 Task: Use the formula "ARRAYFORMULA" in spreadsheet "Project protfolio".
Action: Mouse moved to (902, 135)
Screenshot: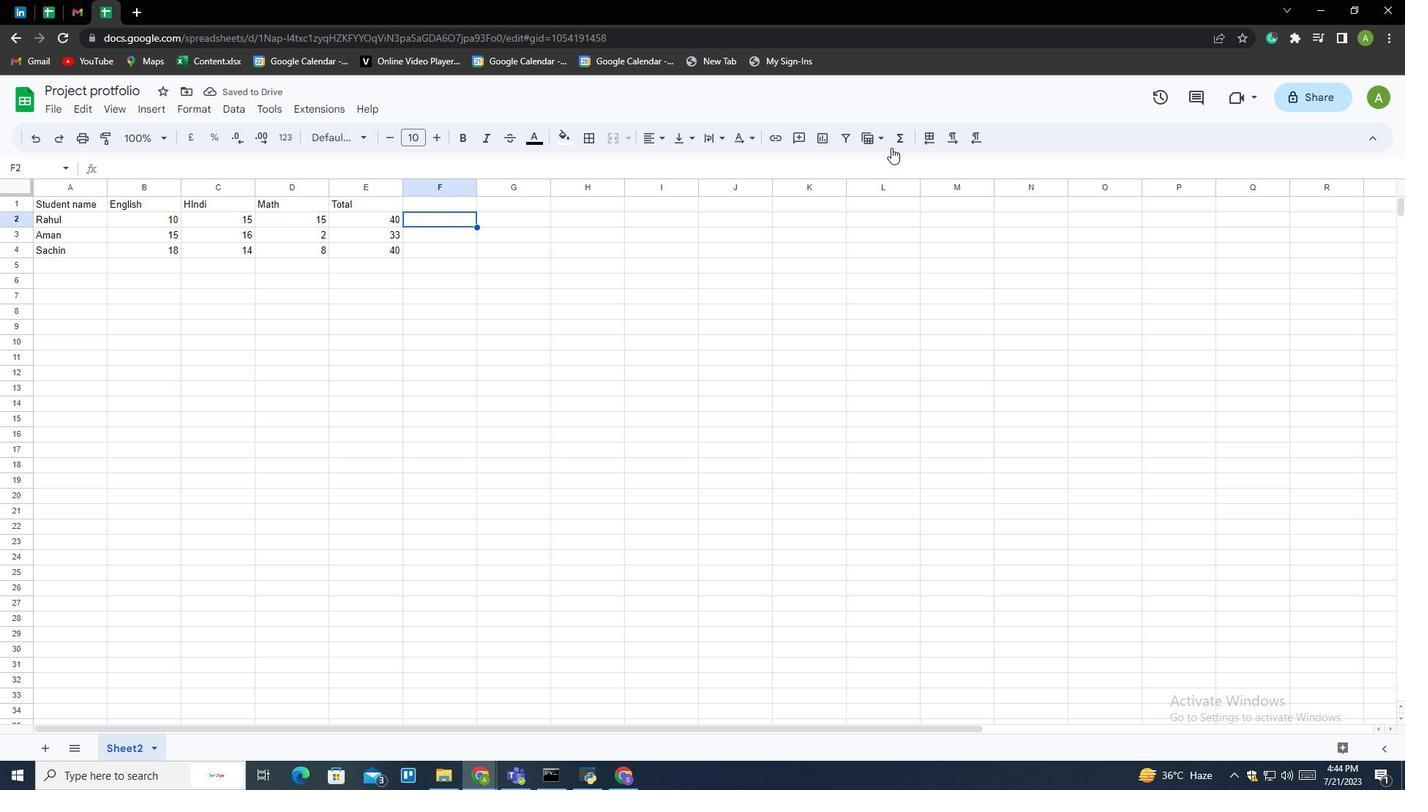 
Action: Mouse pressed left at (902, 135)
Screenshot: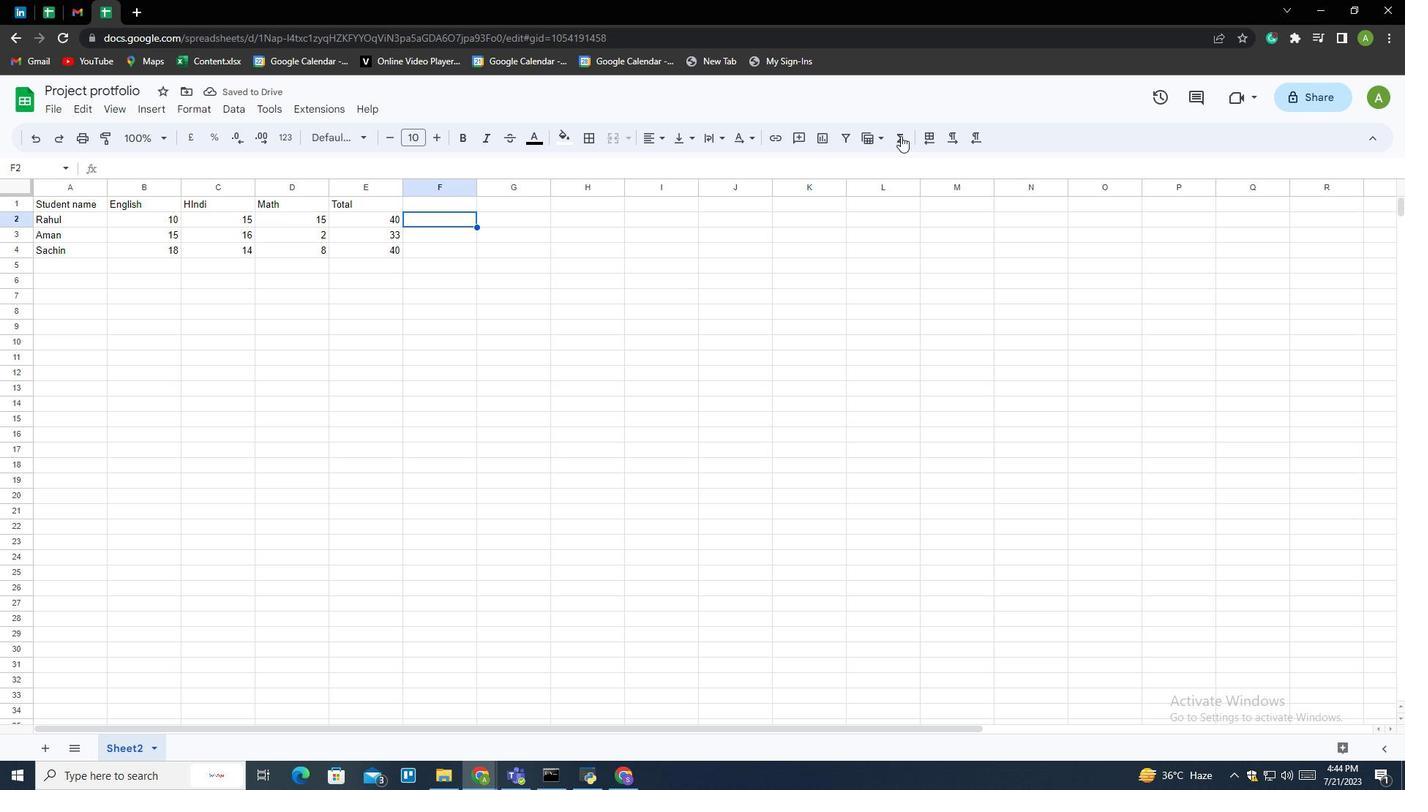 
Action: Mouse moved to (941, 296)
Screenshot: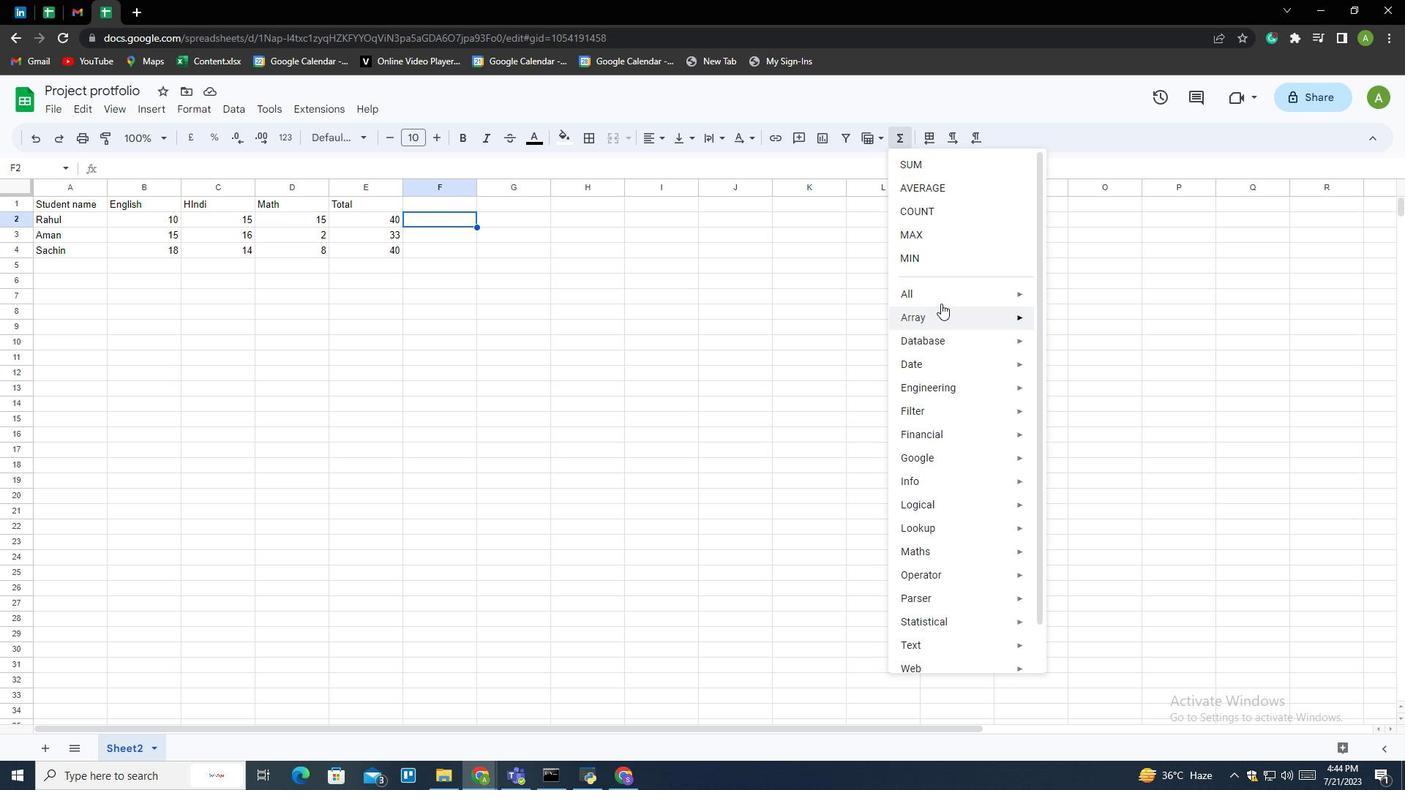
Action: Mouse pressed left at (941, 296)
Screenshot: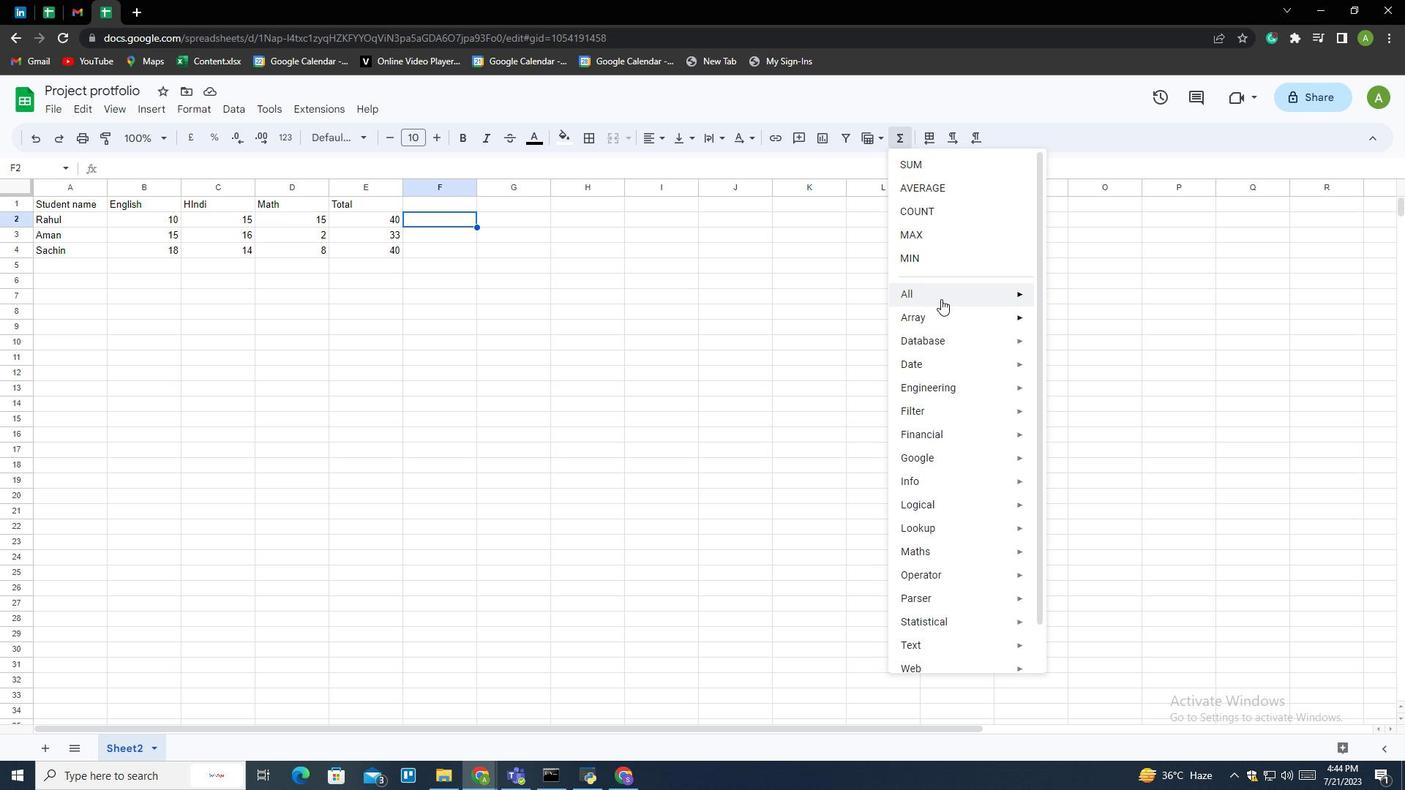 
Action: Mouse moved to (1072, 355)
Screenshot: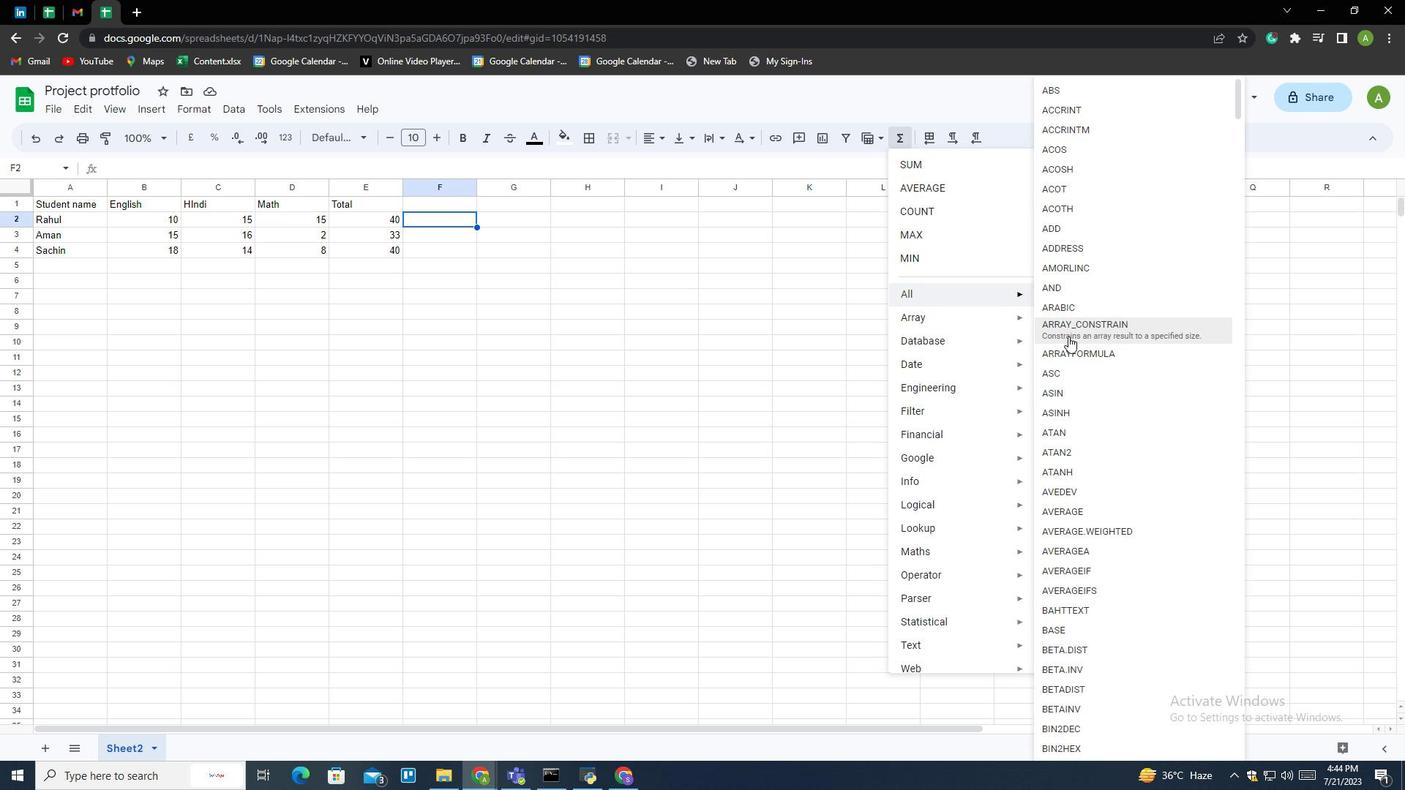 
Action: Mouse pressed left at (1072, 355)
Screenshot: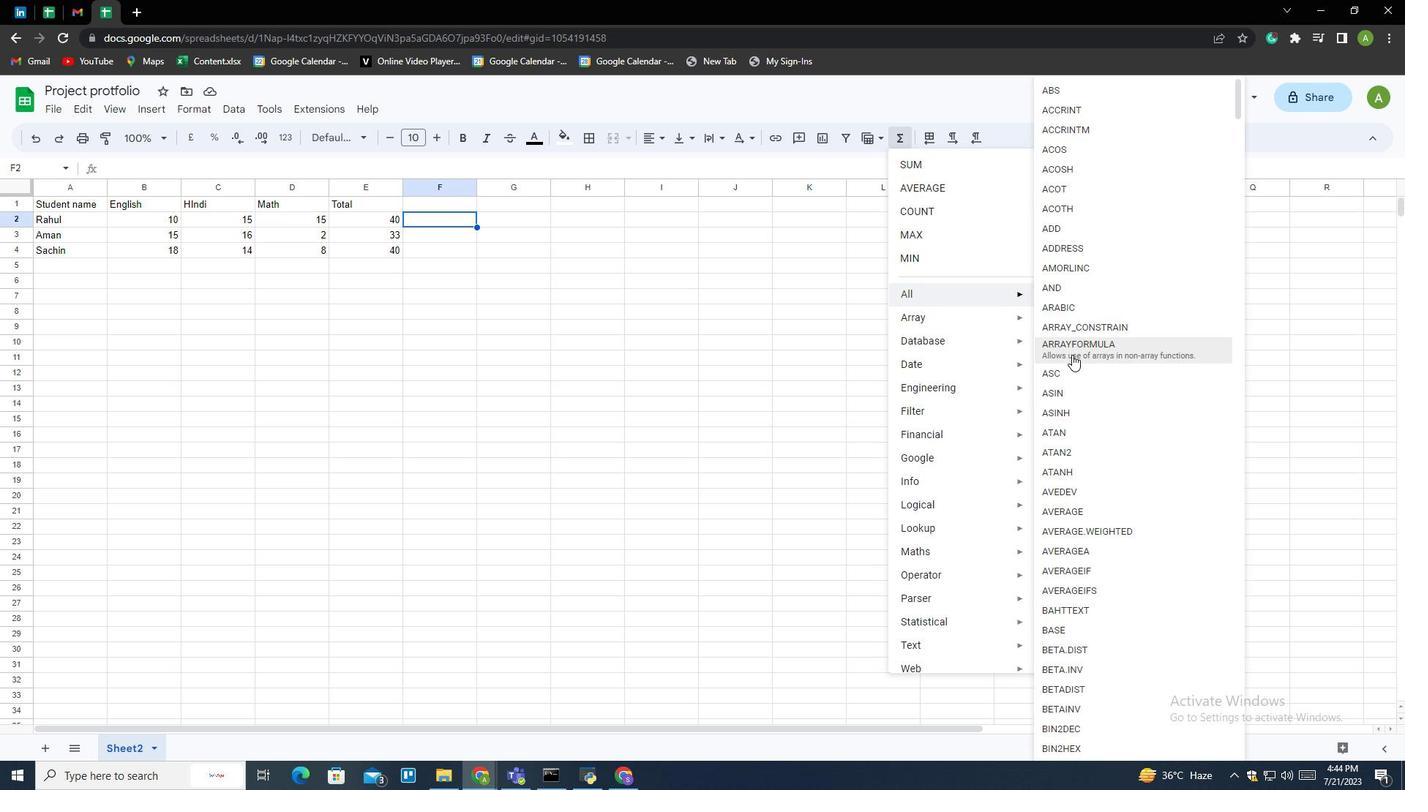 
Action: Mouse moved to (377, 218)
Screenshot: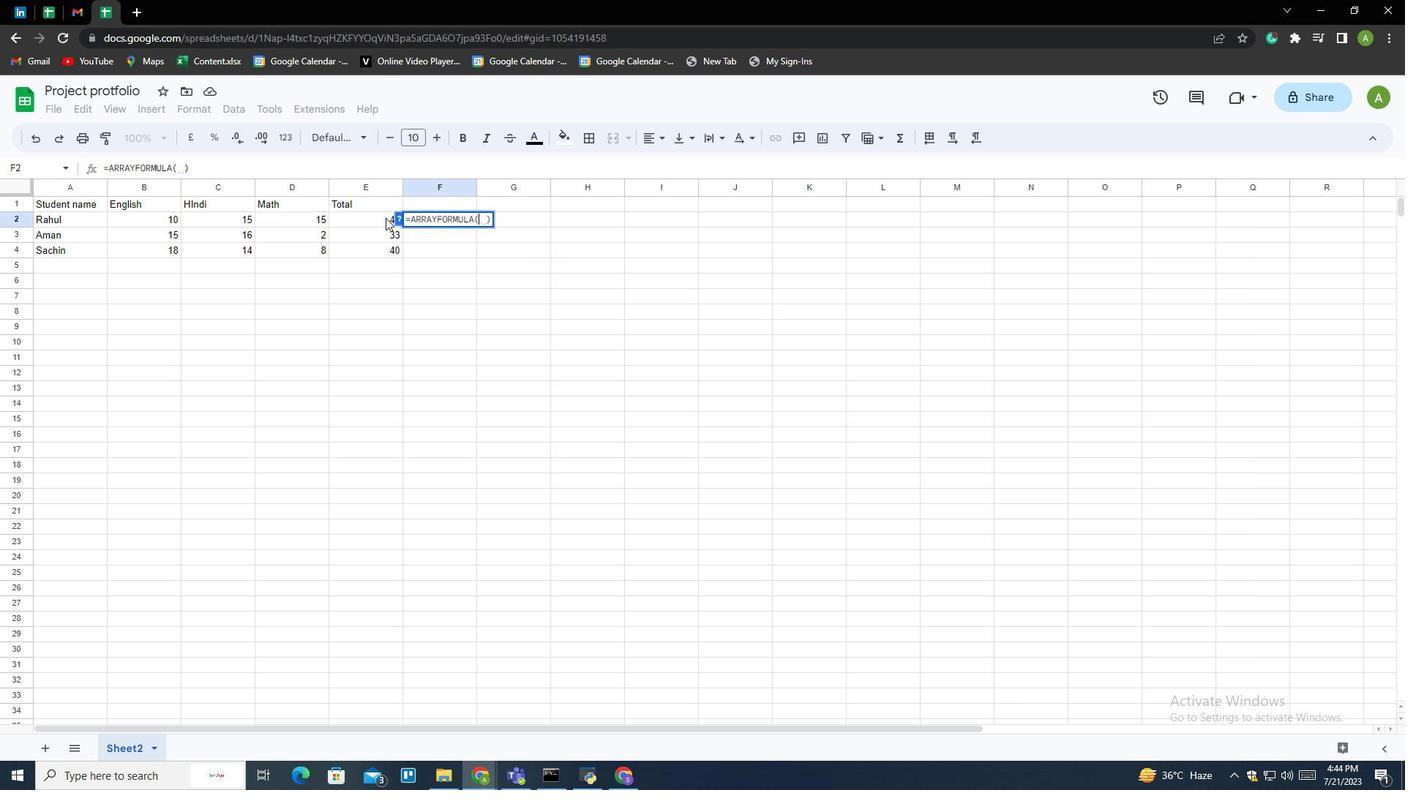 
Action: Mouse pressed left at (377, 218)
Screenshot: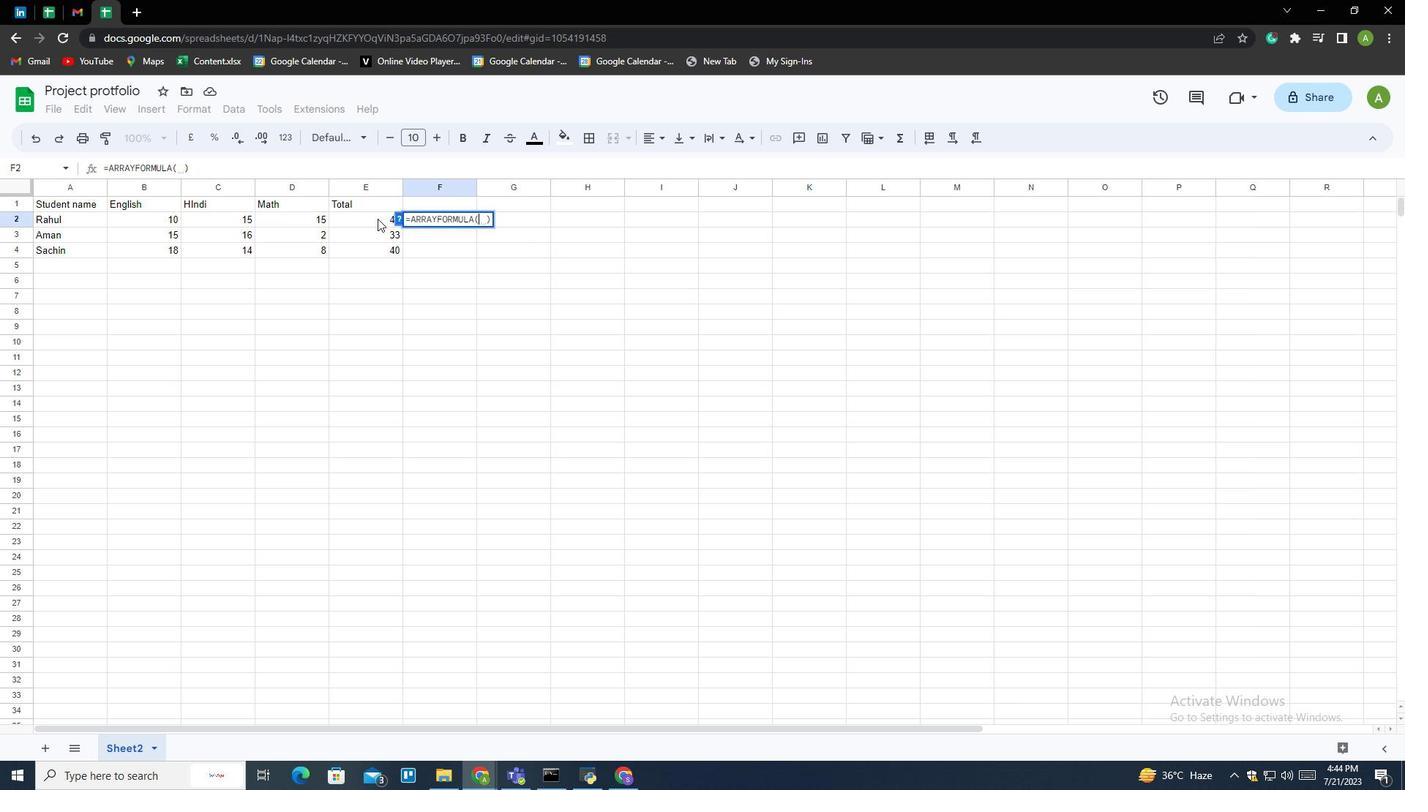 
Action: Mouse moved to (462, 232)
Screenshot: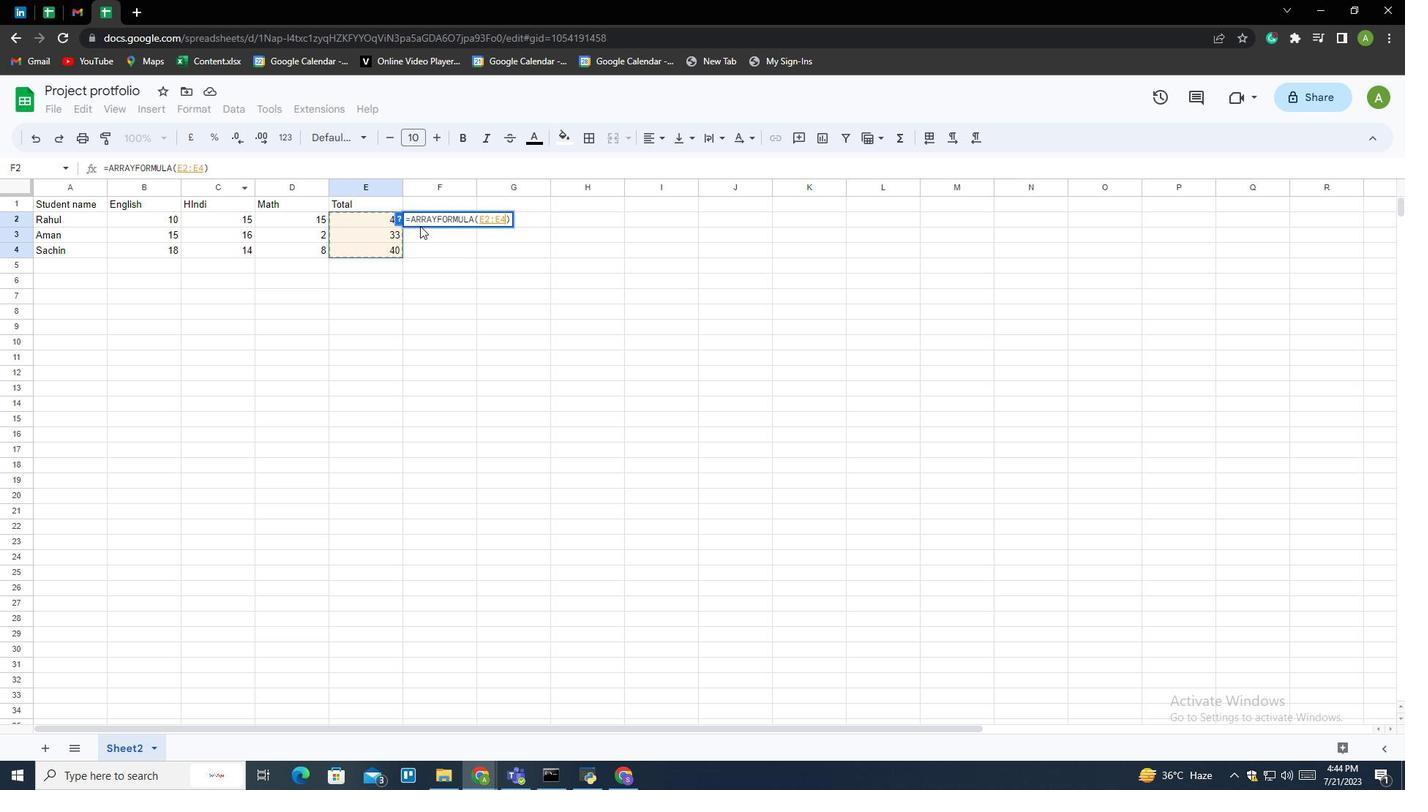 
Action: Key pressed *2<Key.enter>
Screenshot: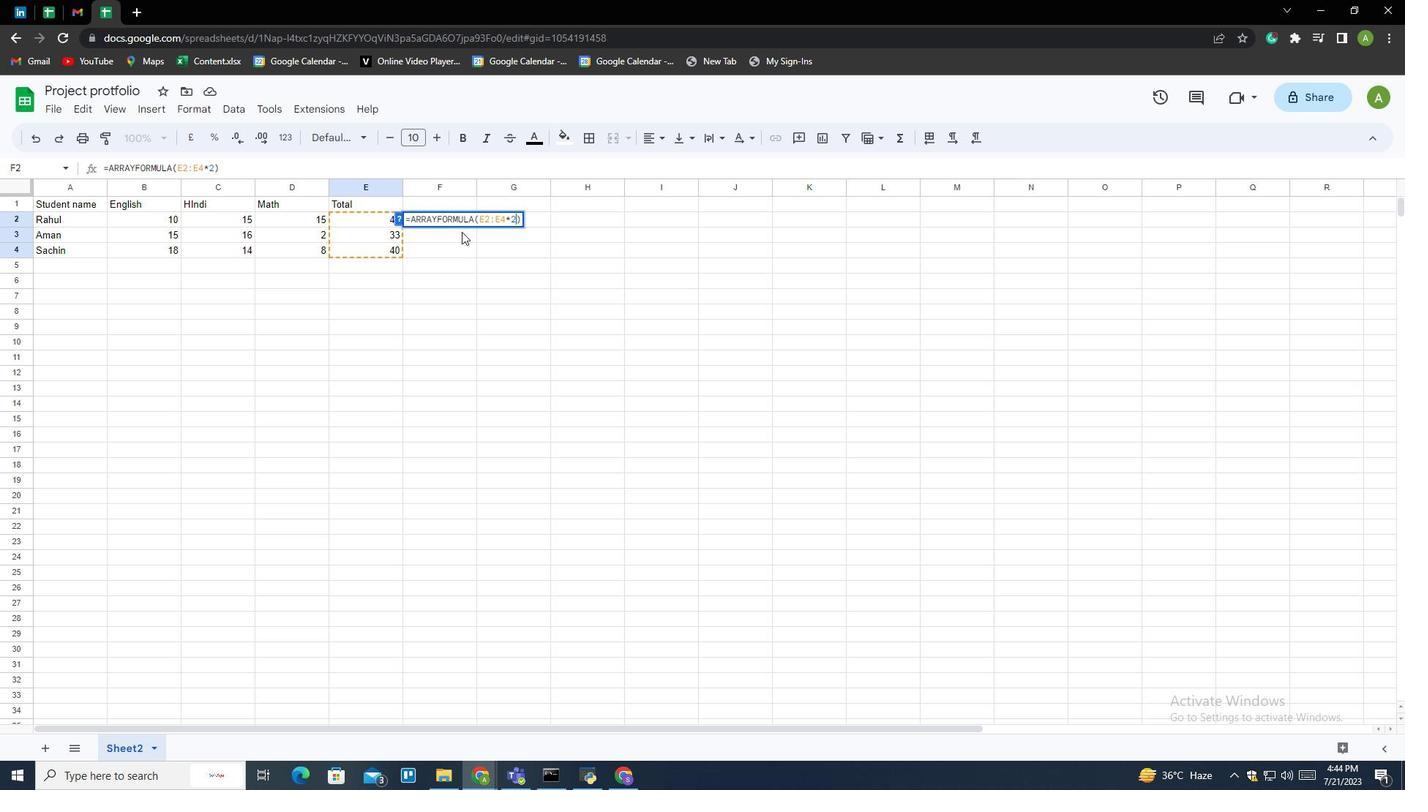 
